 Task: Create a board button that sends an email notification to softage.1@softage.net with the subject "Upcoming Product Launch" and the message "I hope this email finds you well. My name is Rahul, and I represent Softage technology , a leading player in the It sector."
Action: Mouse moved to (1098, 89)
Screenshot: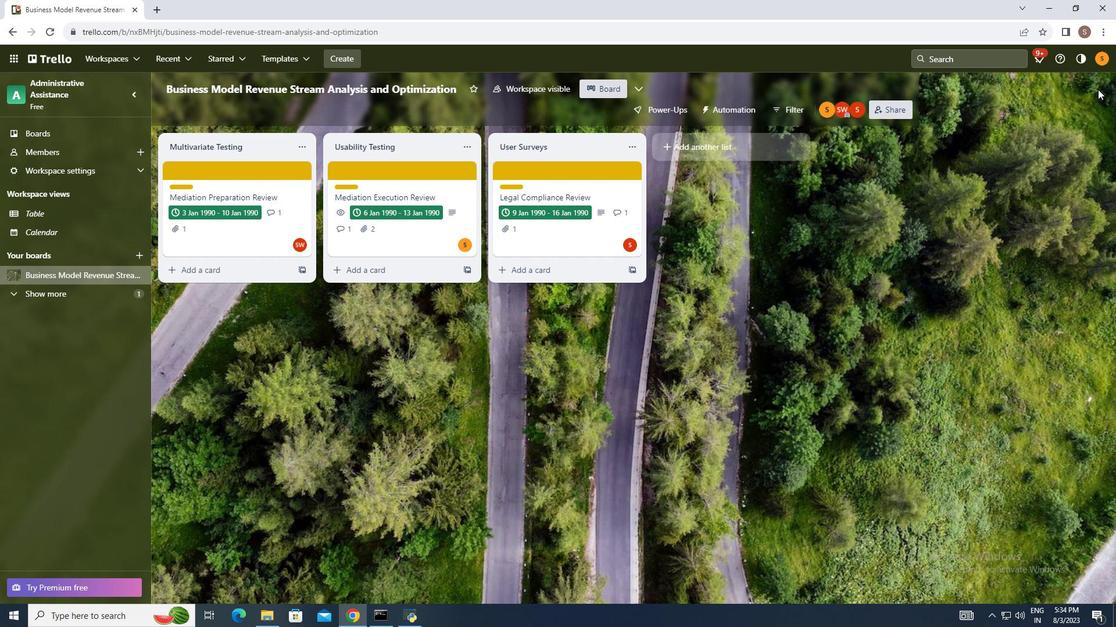 
Action: Mouse pressed left at (1098, 89)
Screenshot: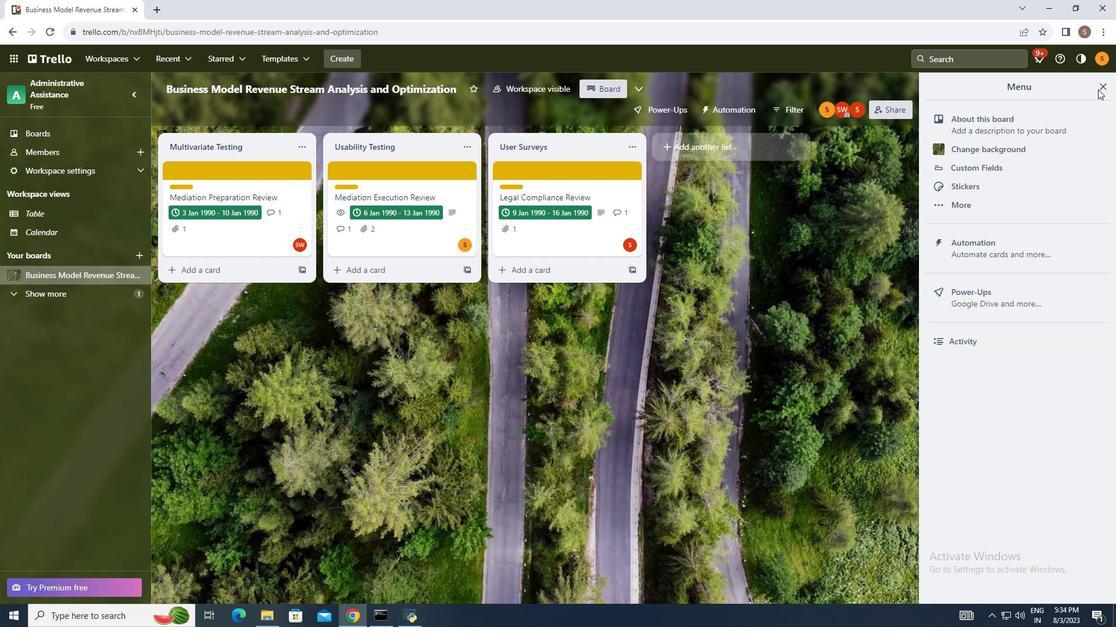 
Action: Mouse moved to (998, 248)
Screenshot: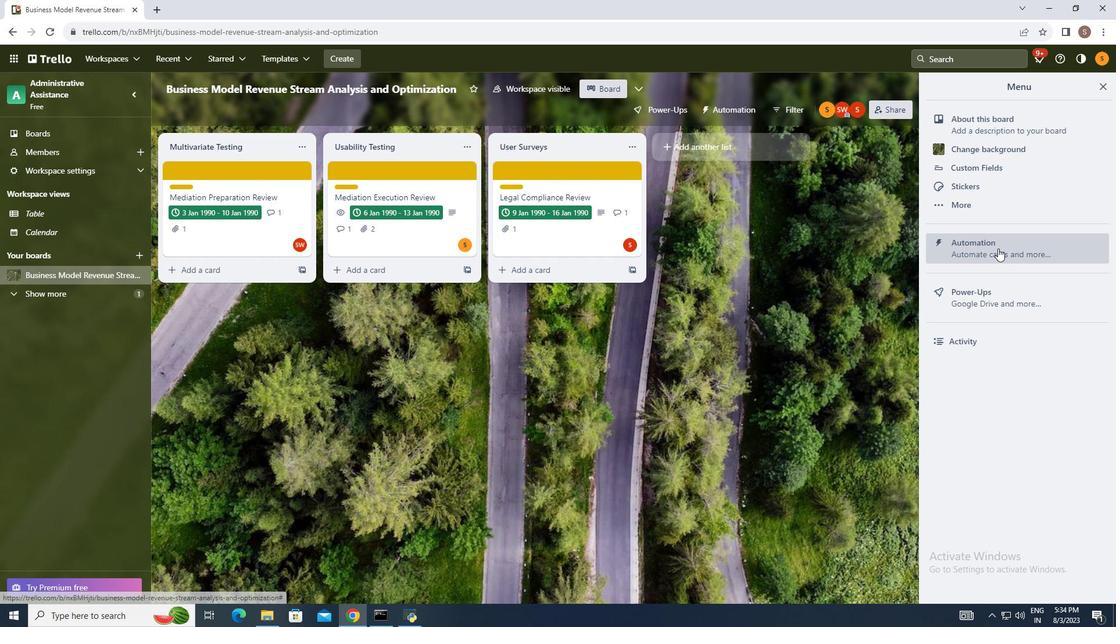 
Action: Mouse pressed left at (998, 248)
Screenshot: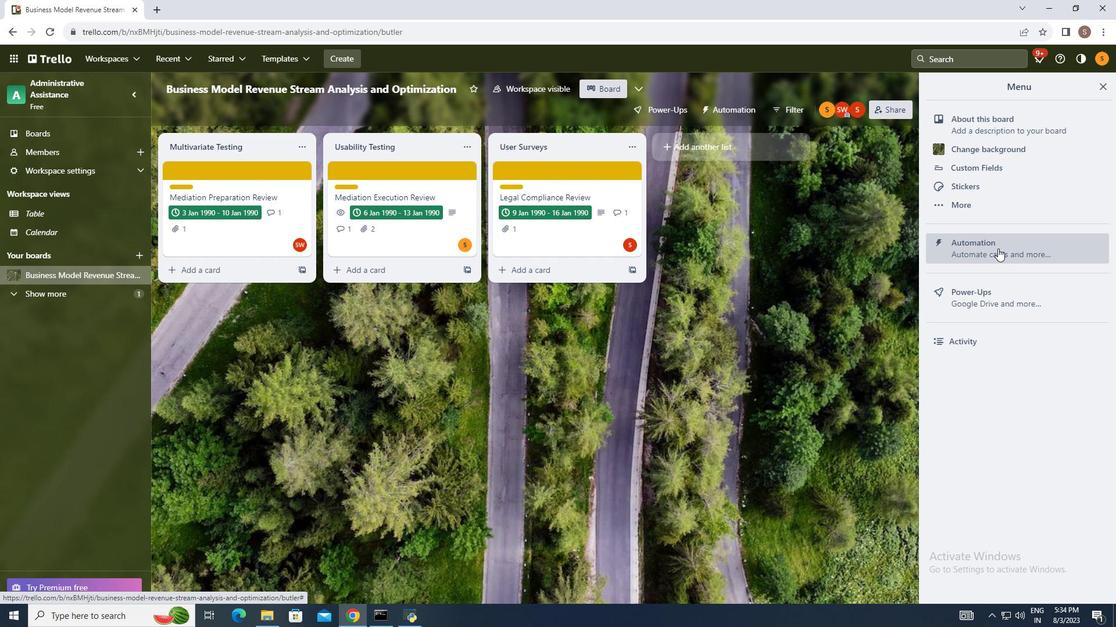 
Action: Mouse moved to (201, 319)
Screenshot: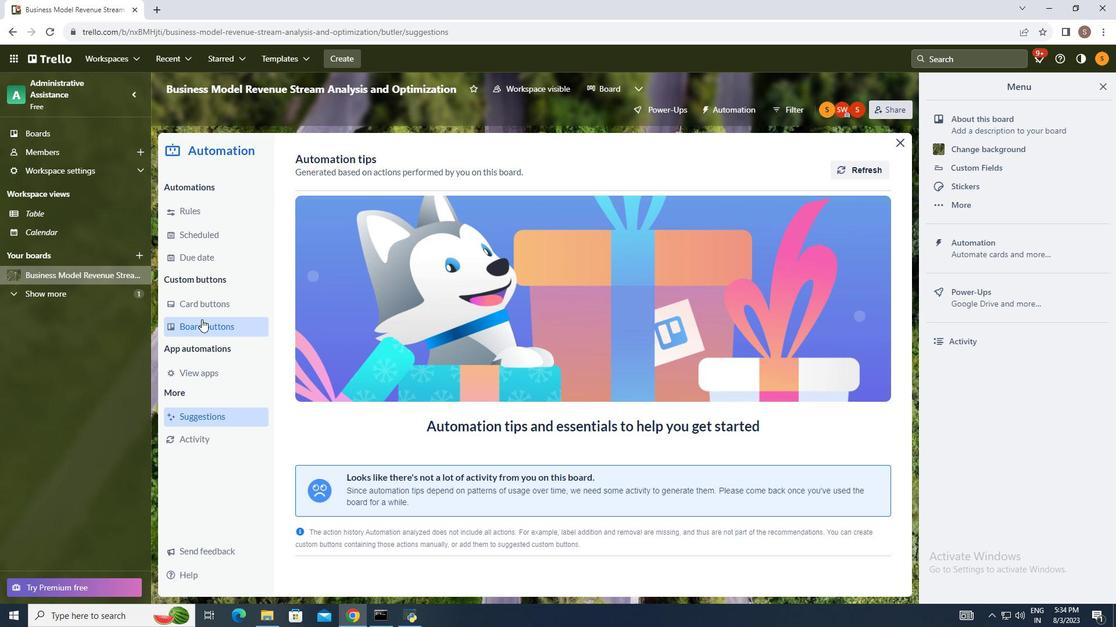 
Action: Mouse pressed left at (201, 319)
Screenshot: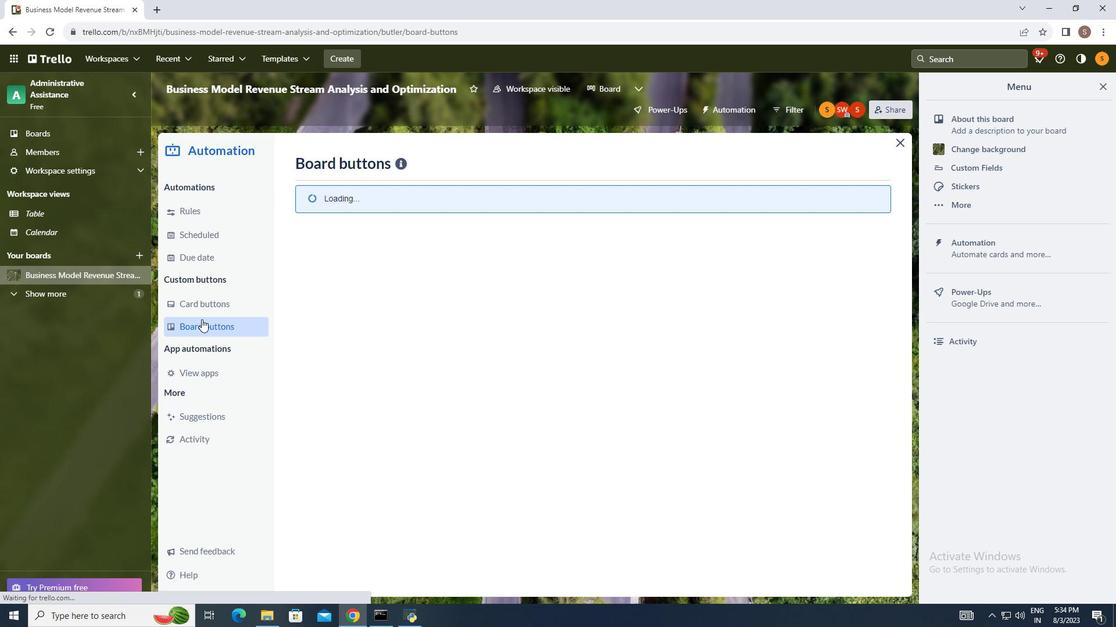 
Action: Mouse moved to (831, 160)
Screenshot: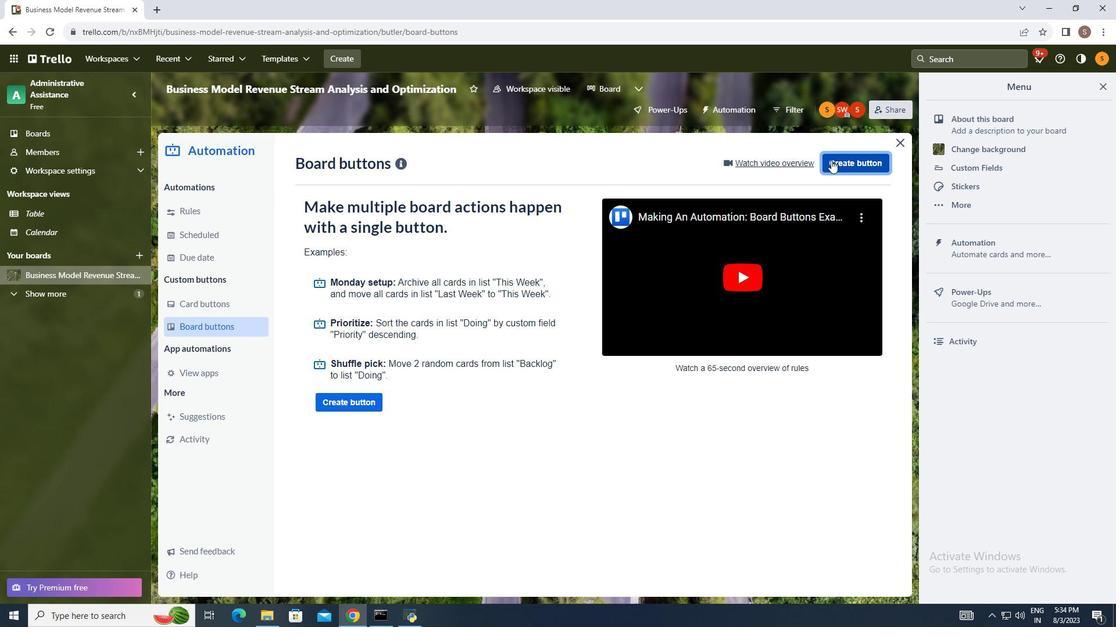 
Action: Mouse pressed left at (831, 160)
Screenshot: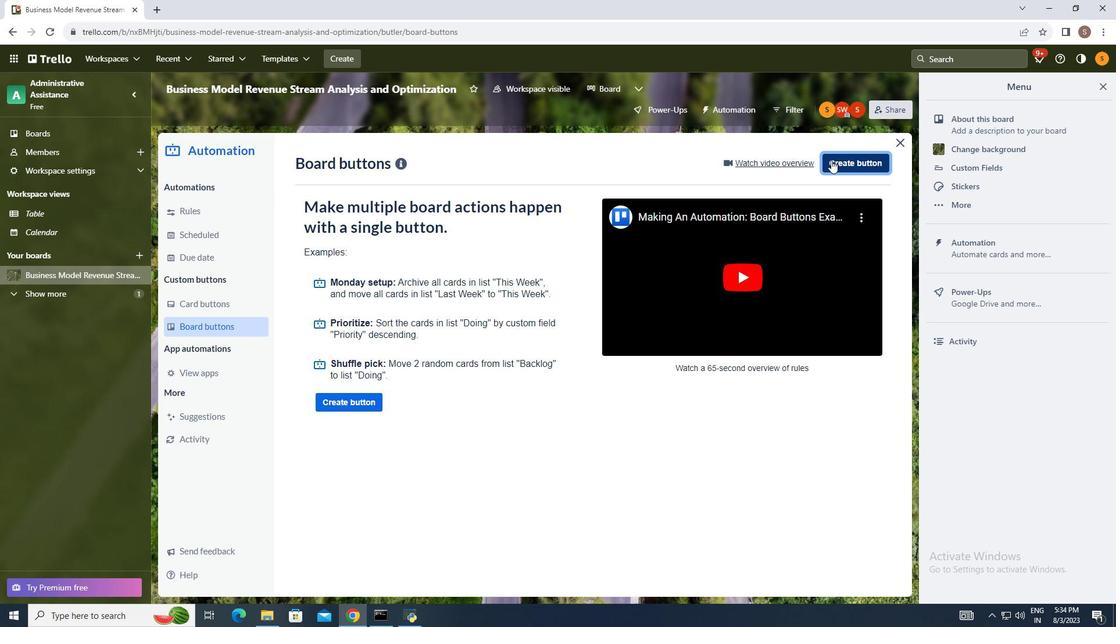 
Action: Mouse moved to (579, 319)
Screenshot: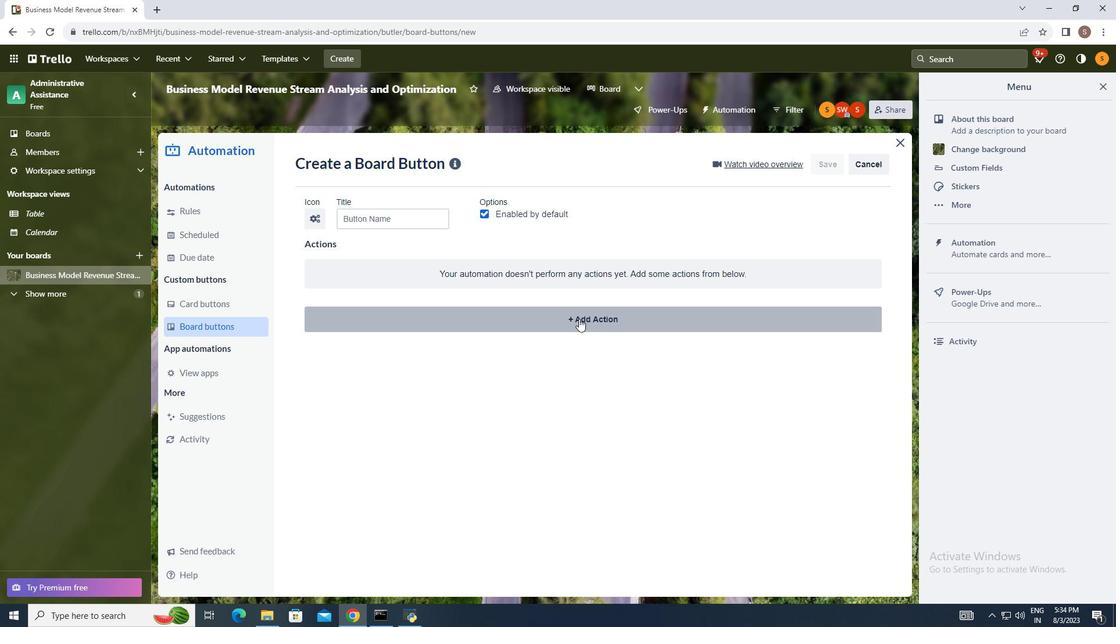 
Action: Mouse pressed left at (579, 319)
Screenshot: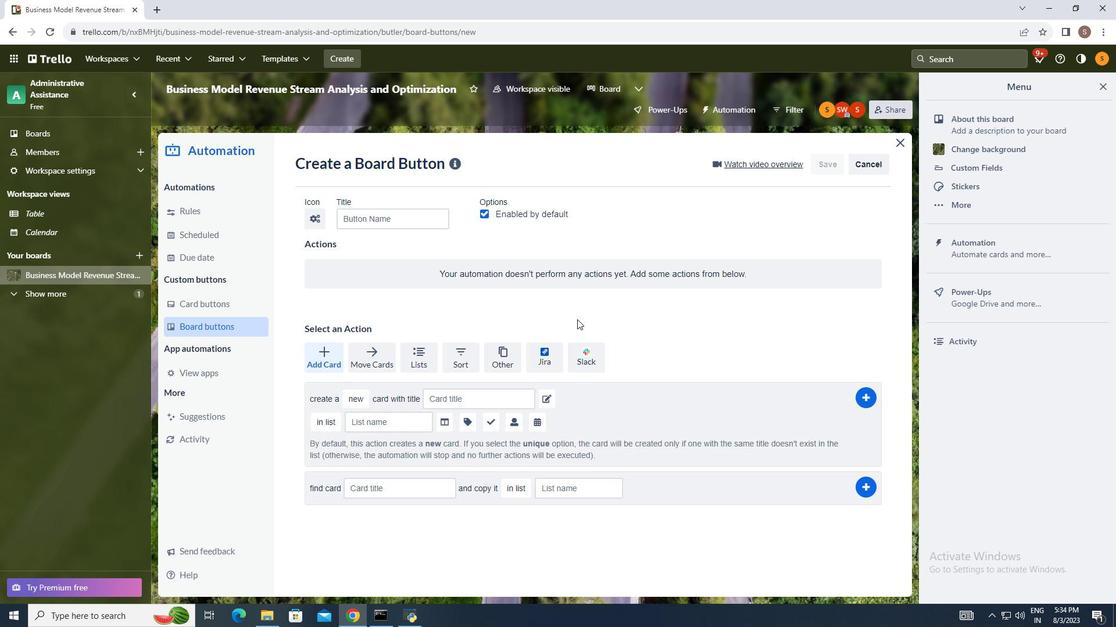 
Action: Mouse moved to (491, 355)
Screenshot: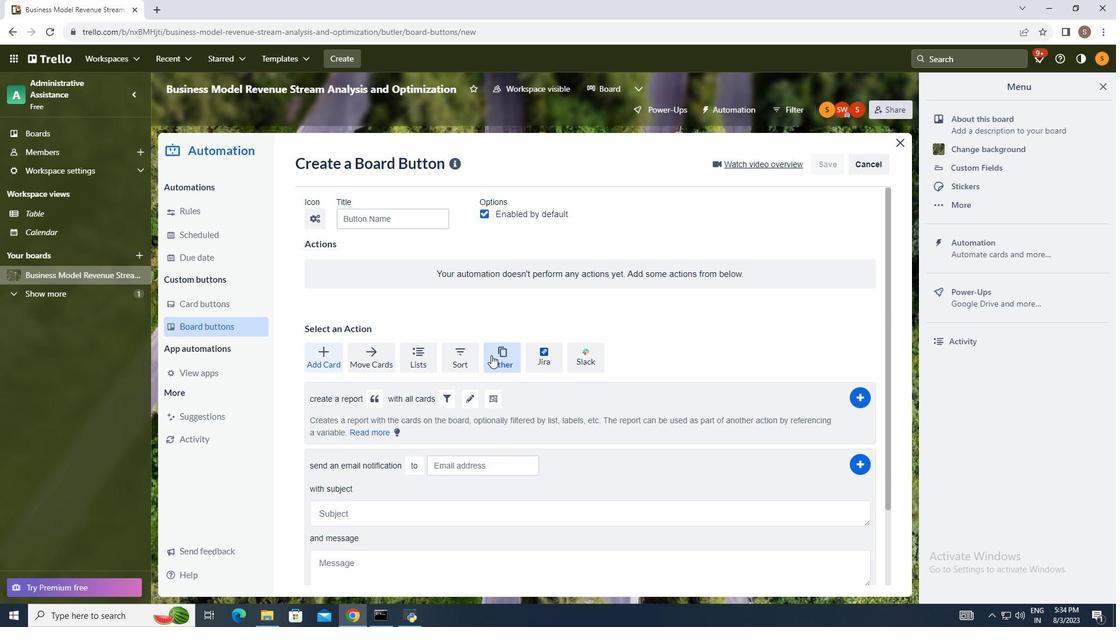 
Action: Mouse pressed left at (491, 355)
Screenshot: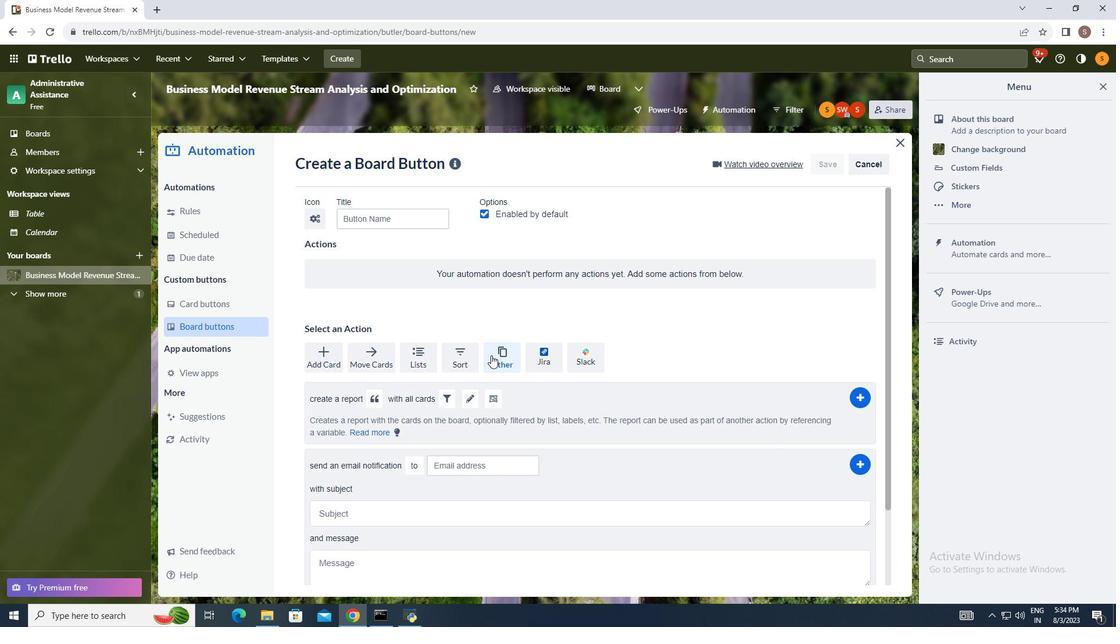 
Action: Mouse moved to (595, 442)
Screenshot: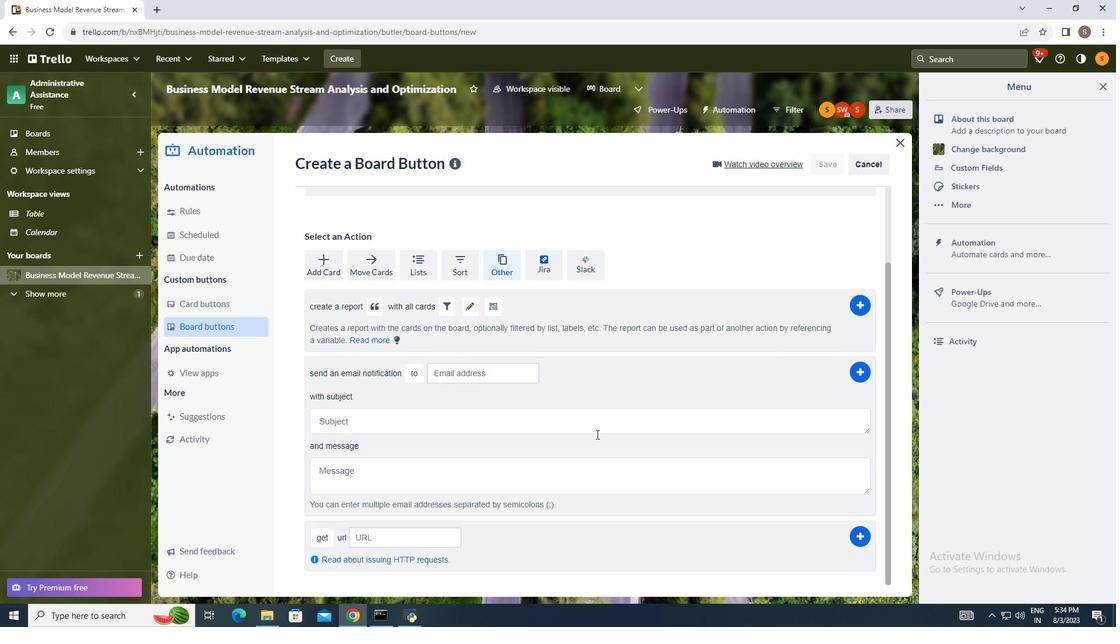 
Action: Mouse scrolled (589, 445) with delta (0, 0)
Screenshot: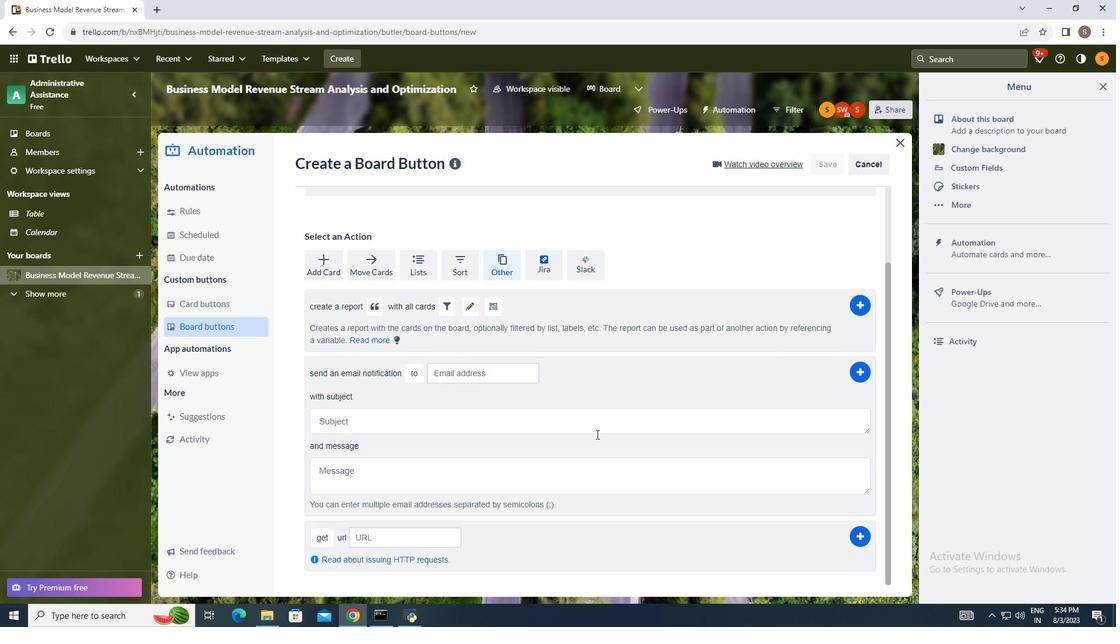 
Action: Mouse moved to (595, 442)
Screenshot: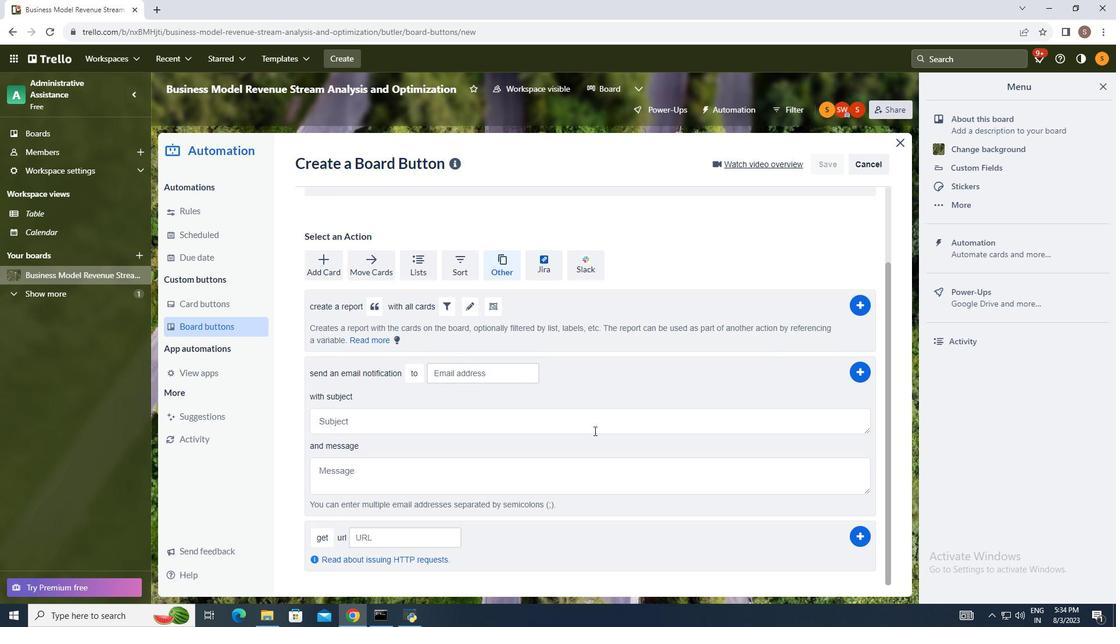 
Action: Mouse scrolled (595, 441) with delta (0, 0)
Screenshot: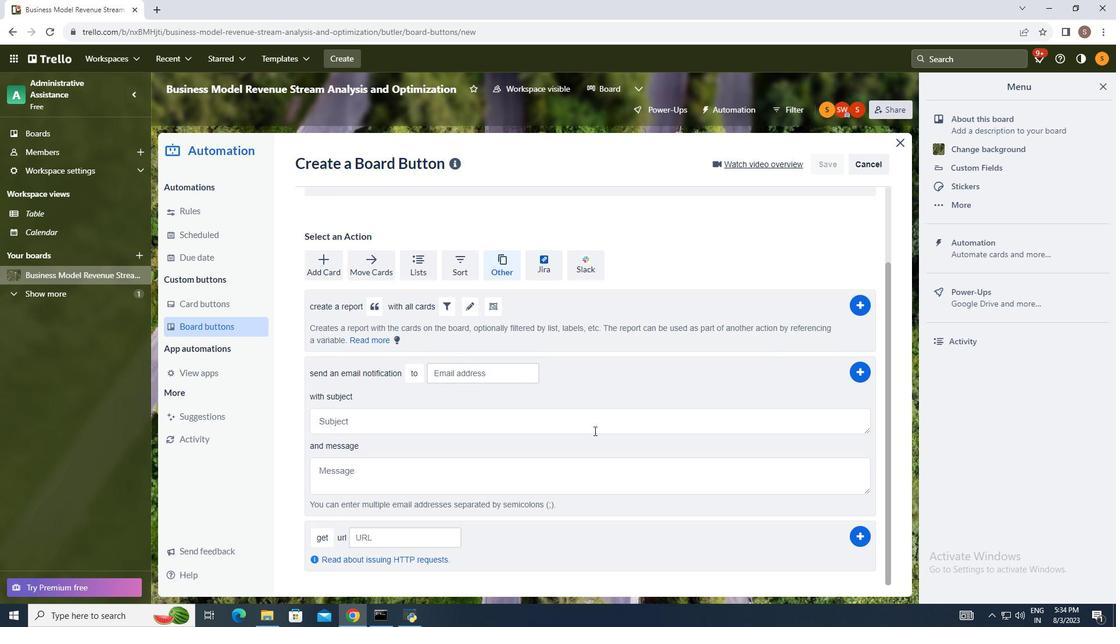 
Action: Mouse moved to (596, 438)
Screenshot: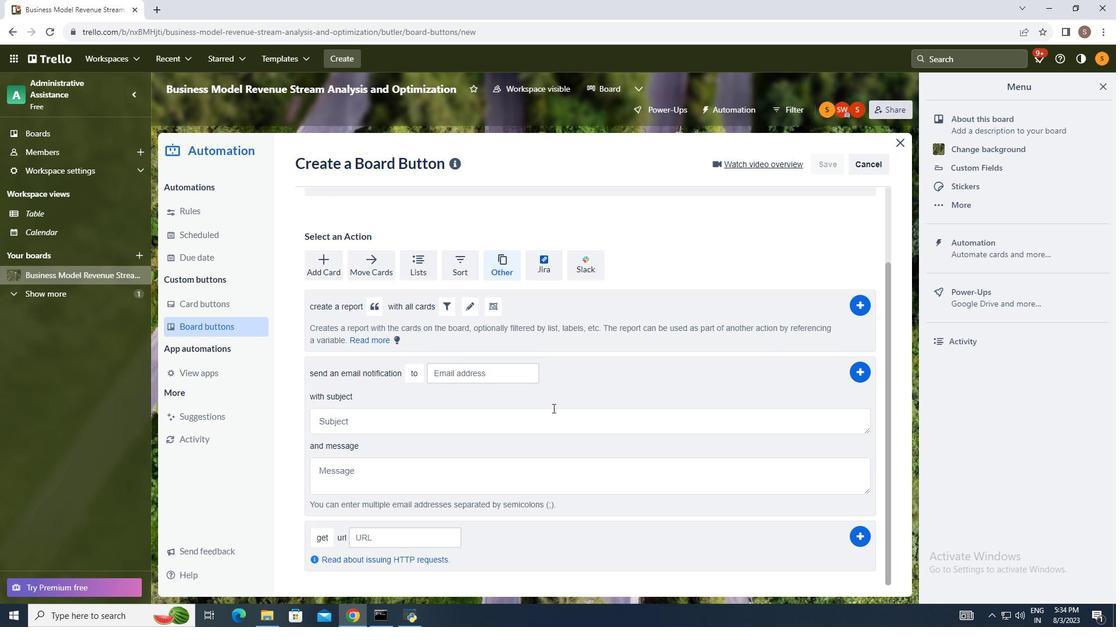 
Action: Mouse scrolled (596, 437) with delta (0, 0)
Screenshot: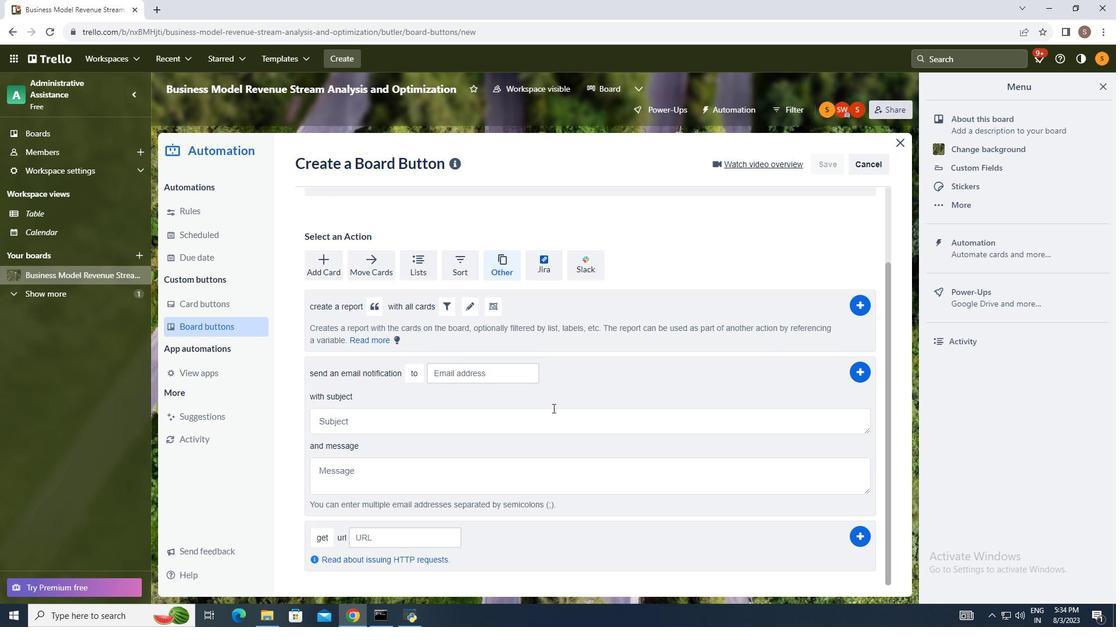 
Action: Mouse moved to (595, 434)
Screenshot: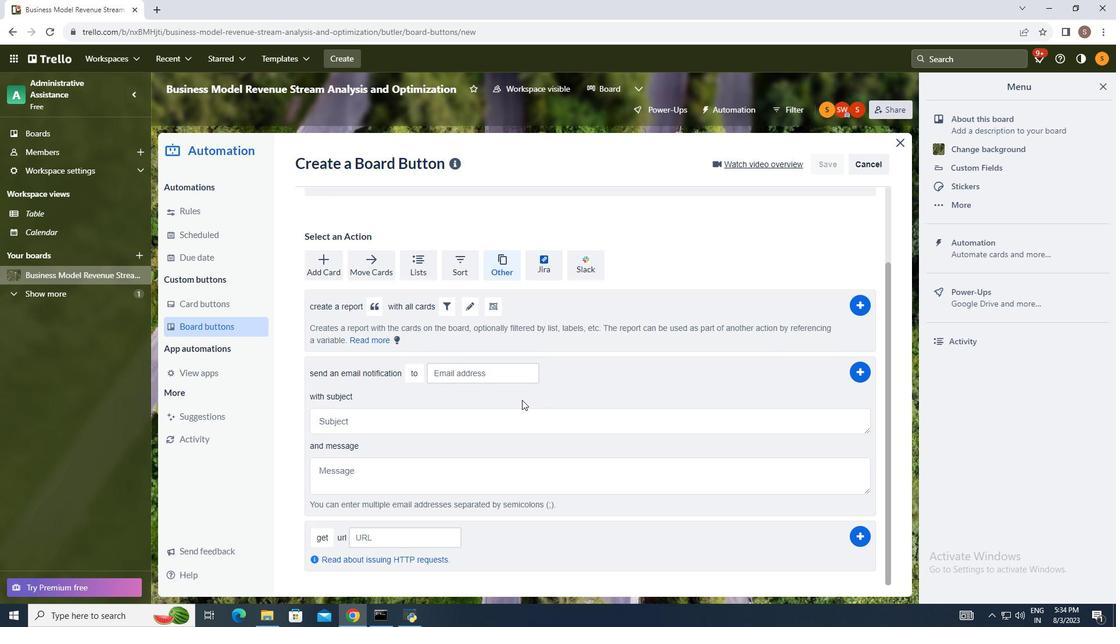 
Action: Mouse scrolled (596, 434) with delta (0, 0)
Screenshot: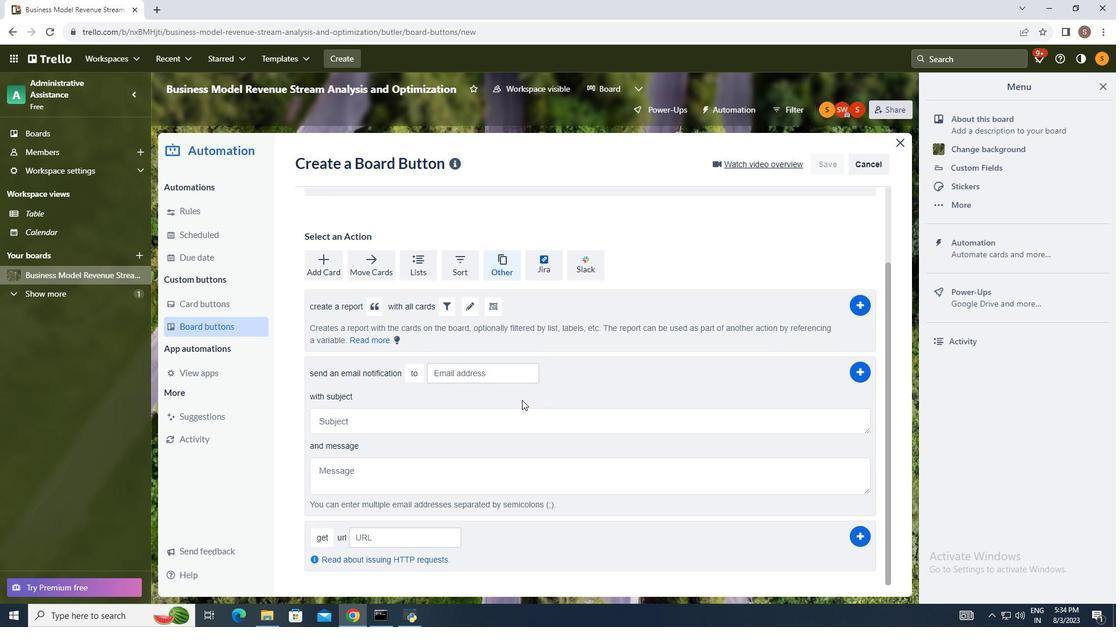
Action: Mouse moved to (410, 376)
Screenshot: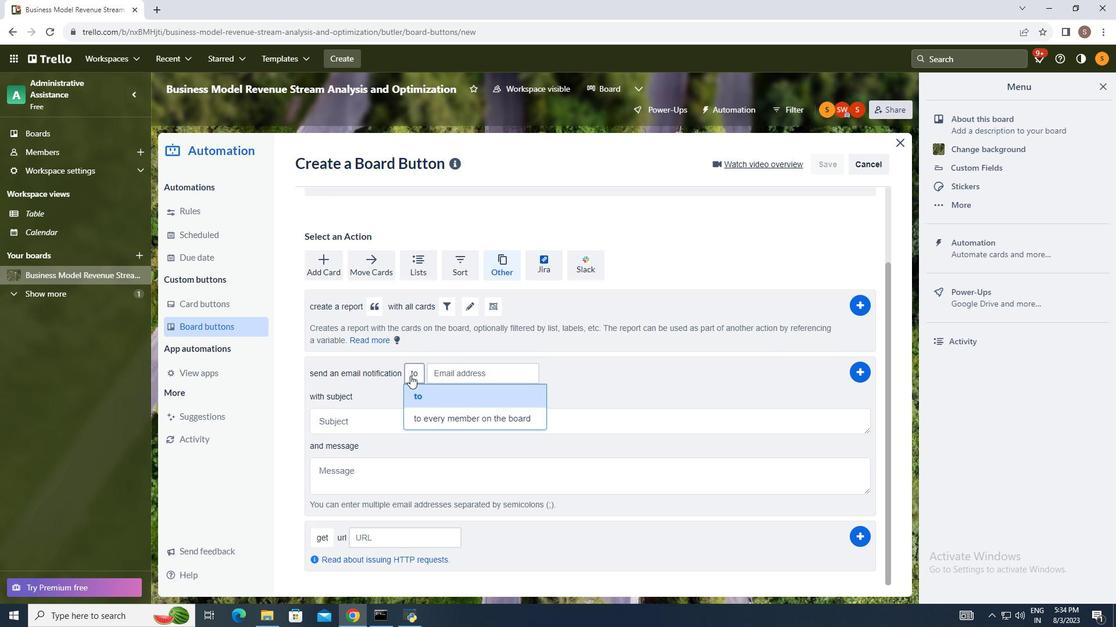 
Action: Mouse pressed left at (410, 376)
Screenshot: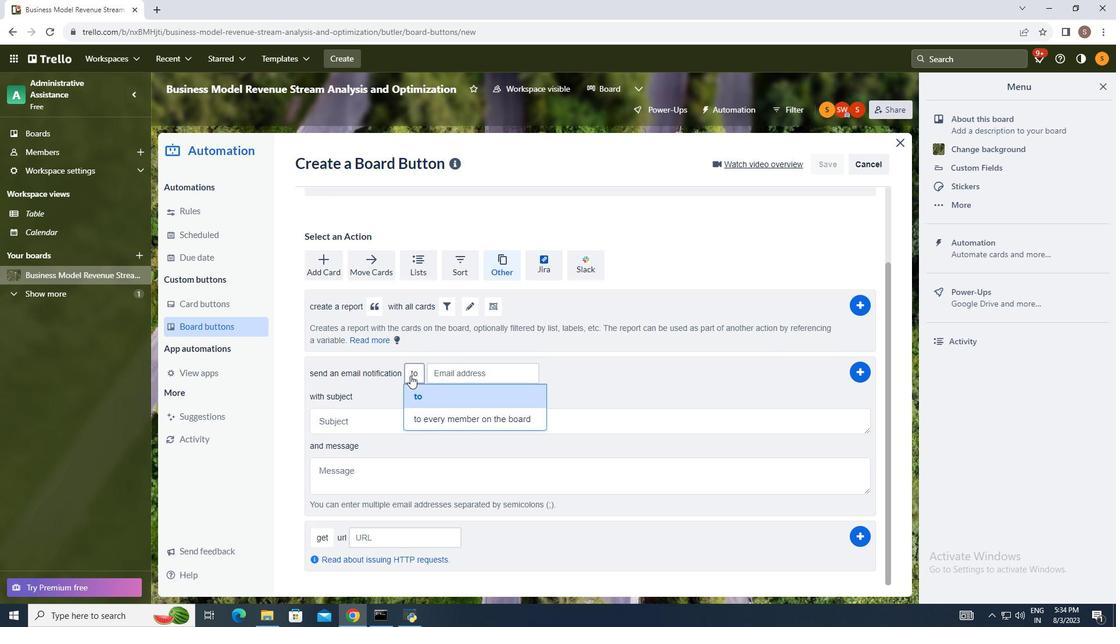 
Action: Mouse moved to (417, 395)
Screenshot: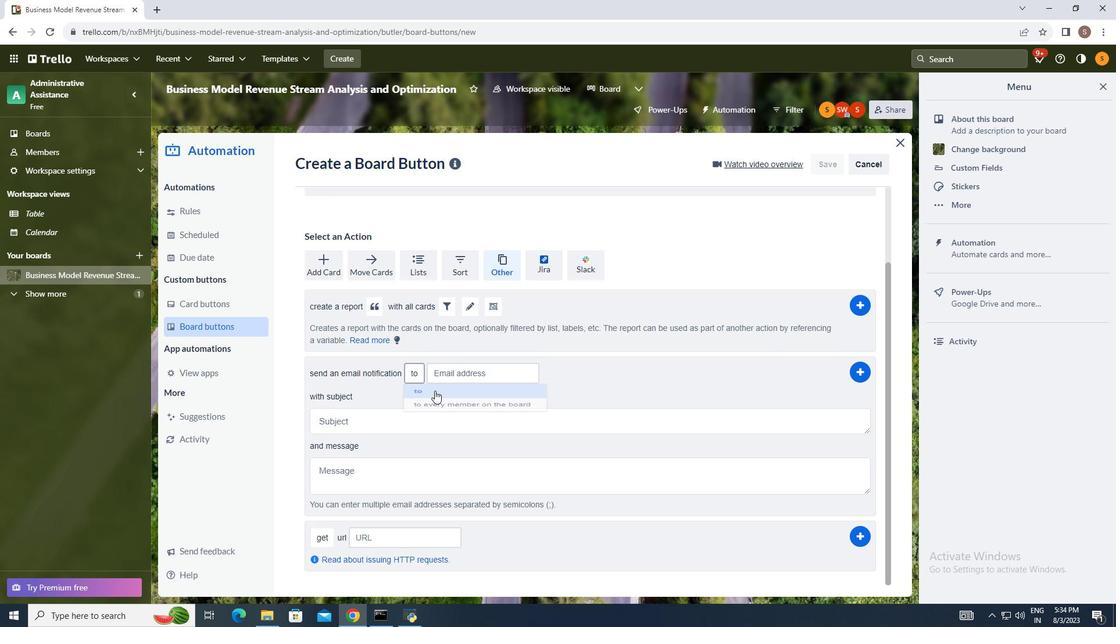 
Action: Mouse pressed left at (417, 395)
Screenshot: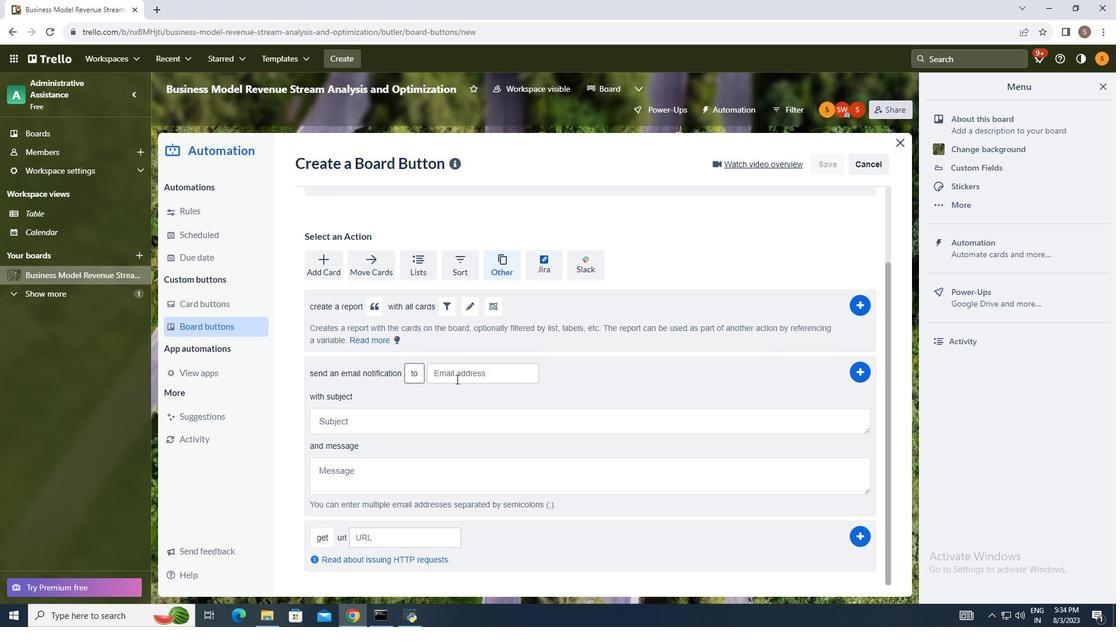 
Action: Mouse moved to (460, 374)
Screenshot: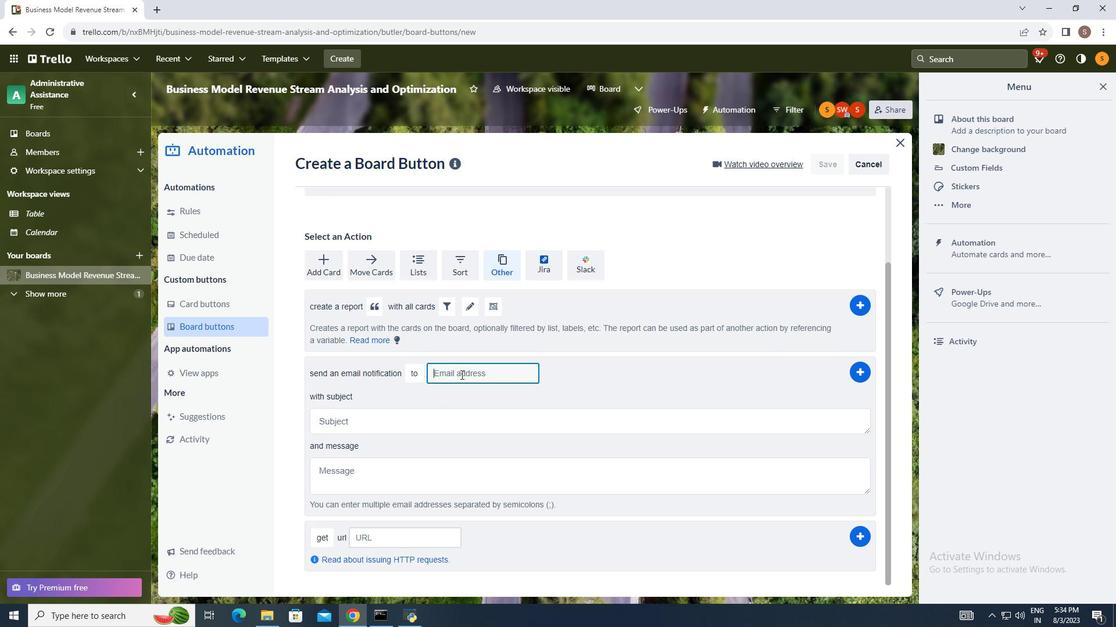 
Action: Mouse pressed left at (460, 374)
Screenshot: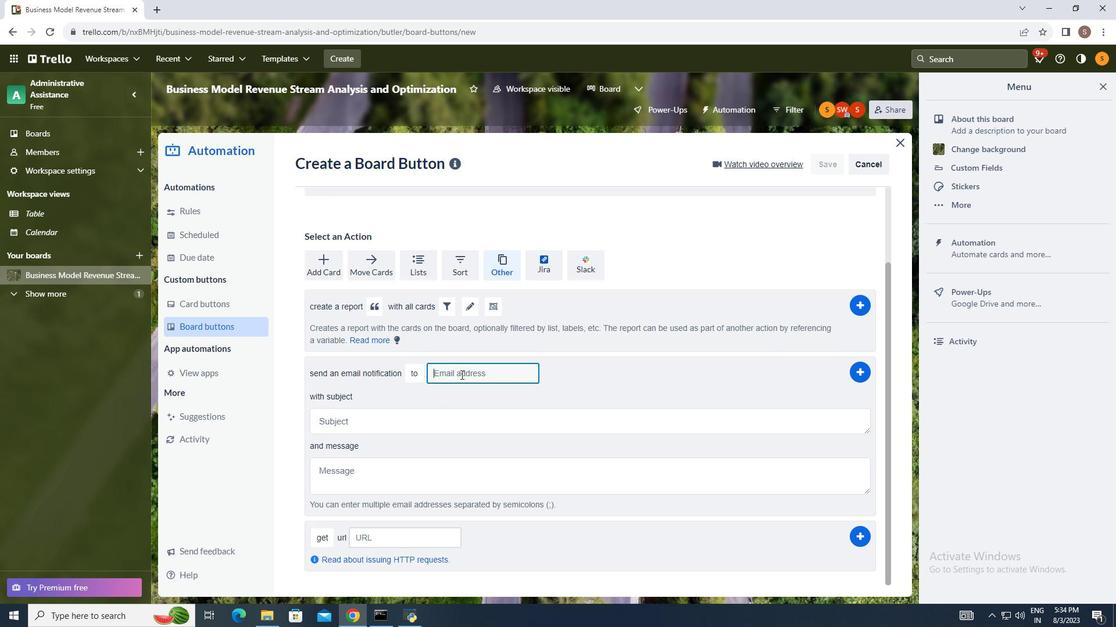 
Action: Key pressed softage.1<Key.shift><Key.shift><Key.shift><Key.shift>@softage.net
Screenshot: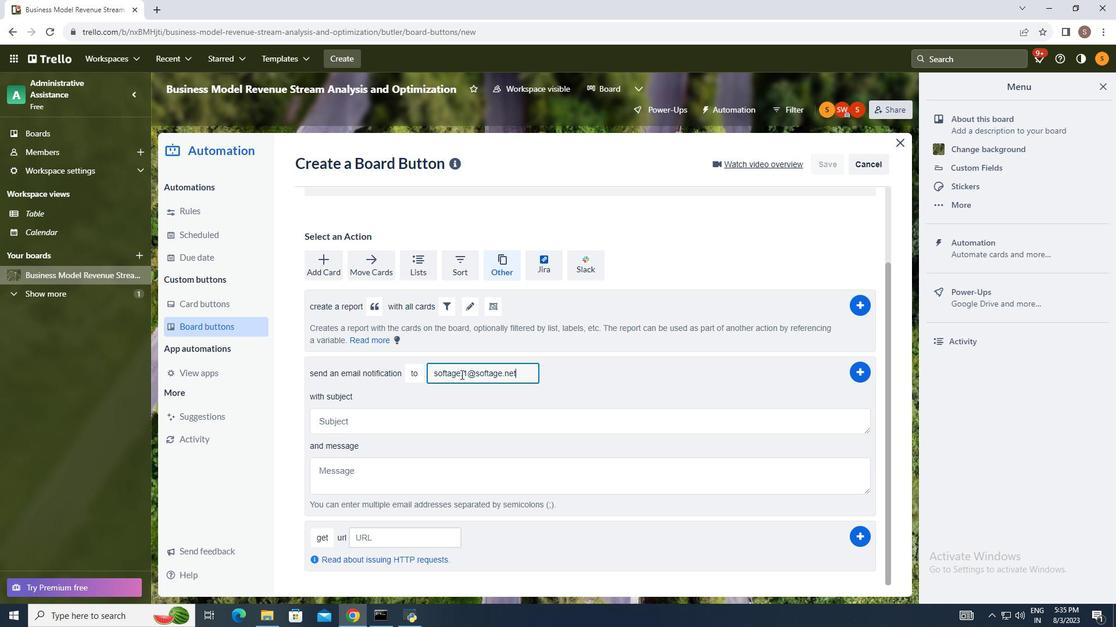 
Action: Mouse moved to (400, 422)
Screenshot: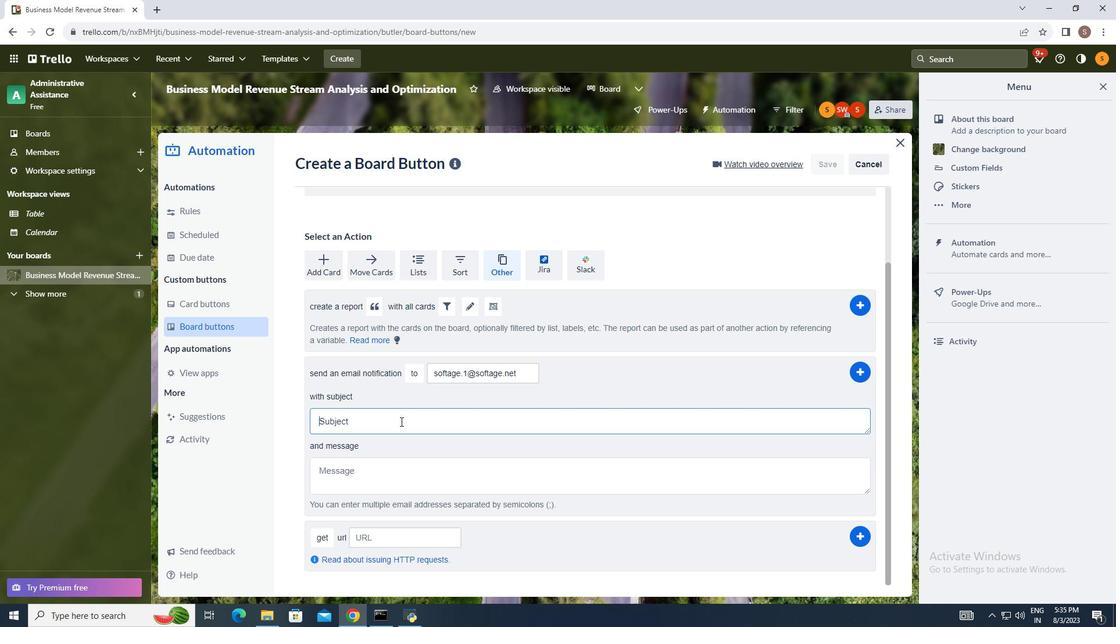 
Action: Mouse pressed left at (400, 422)
Screenshot: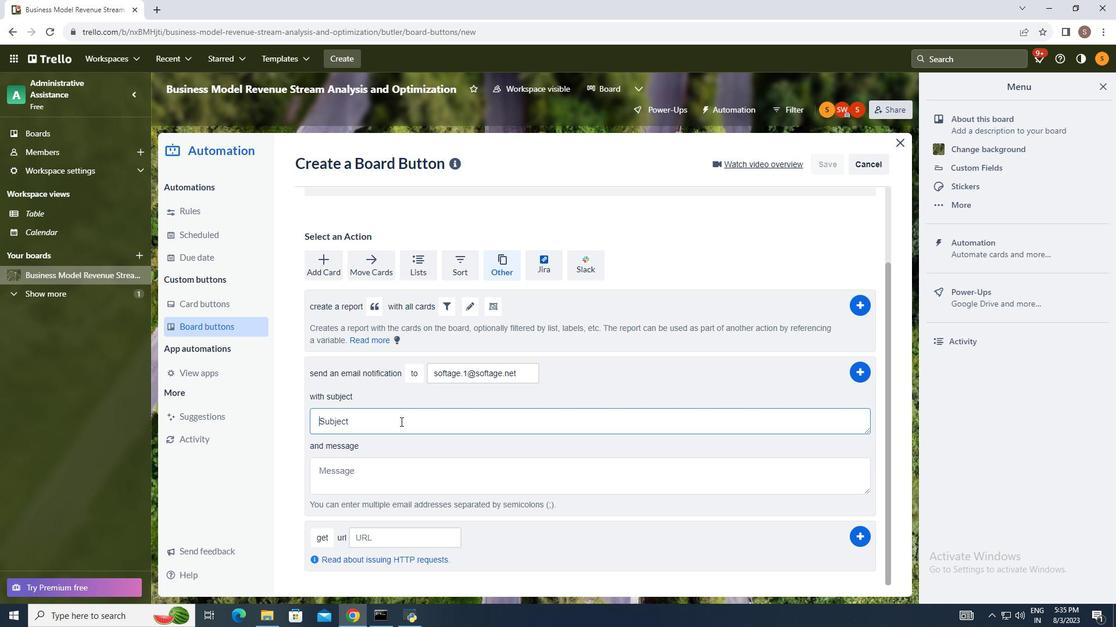 
Action: Mouse moved to (392, 394)
Screenshot: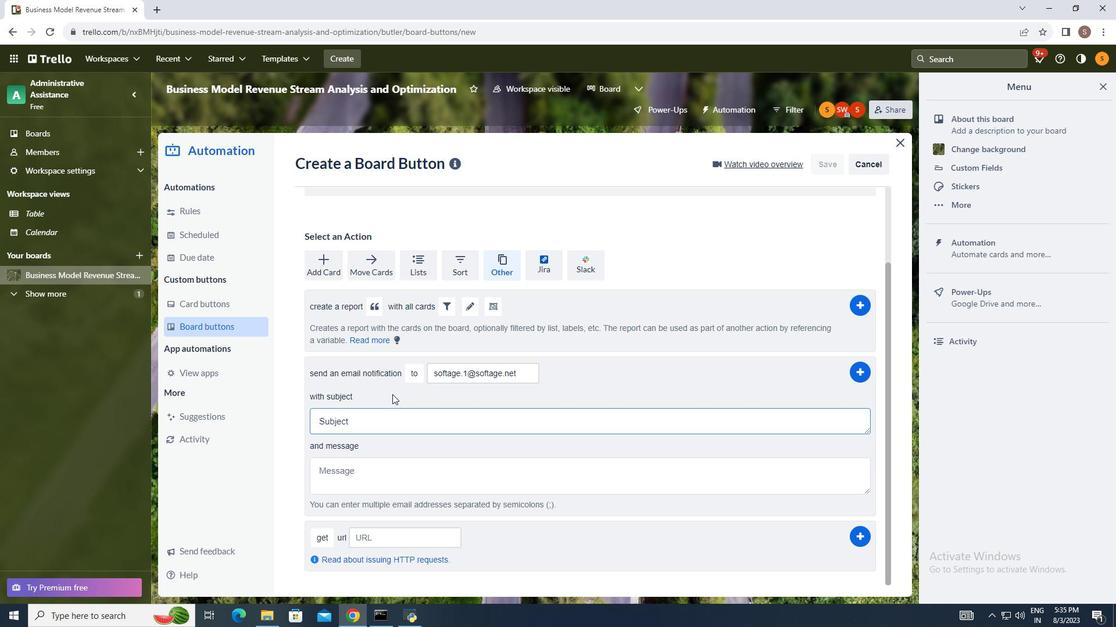 
Action: Key pressed <Key.shift>Upcoming<Key.space><Key.shift>Product<Key.space><Key.shift>Lu<Key.backspace>aunch
Screenshot: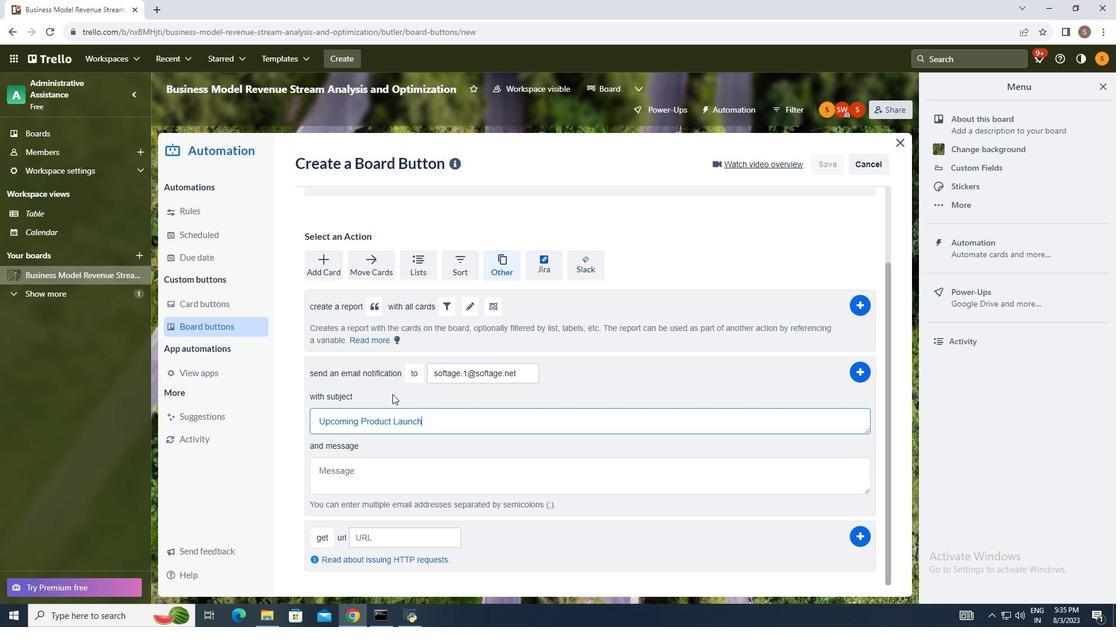 
Action: Mouse moved to (413, 477)
Screenshot: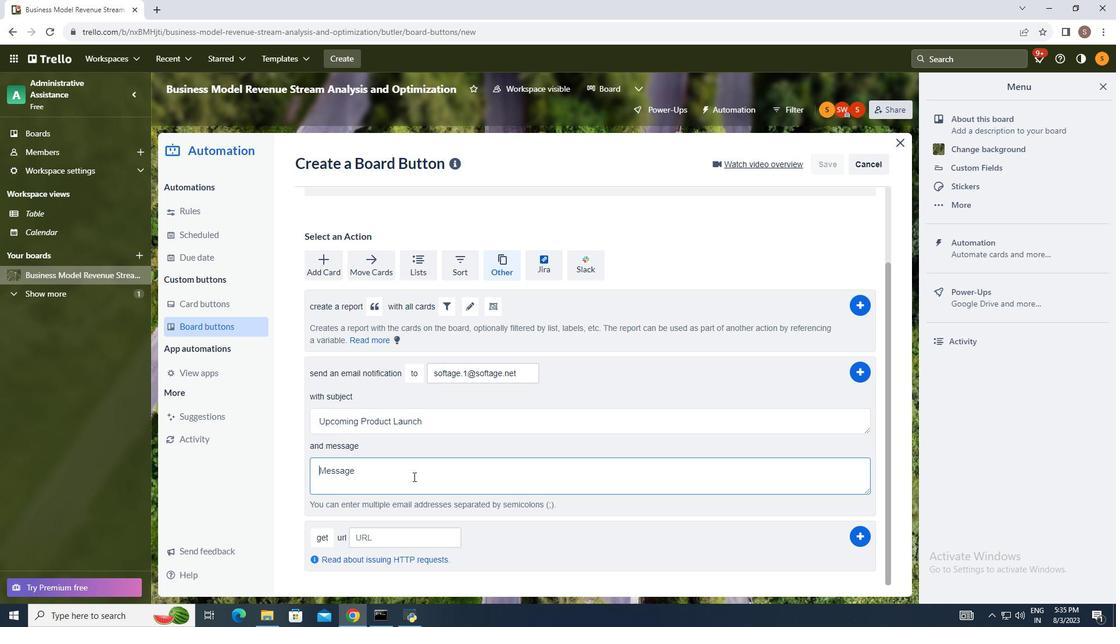 
Action: Mouse pressed left at (413, 477)
Screenshot: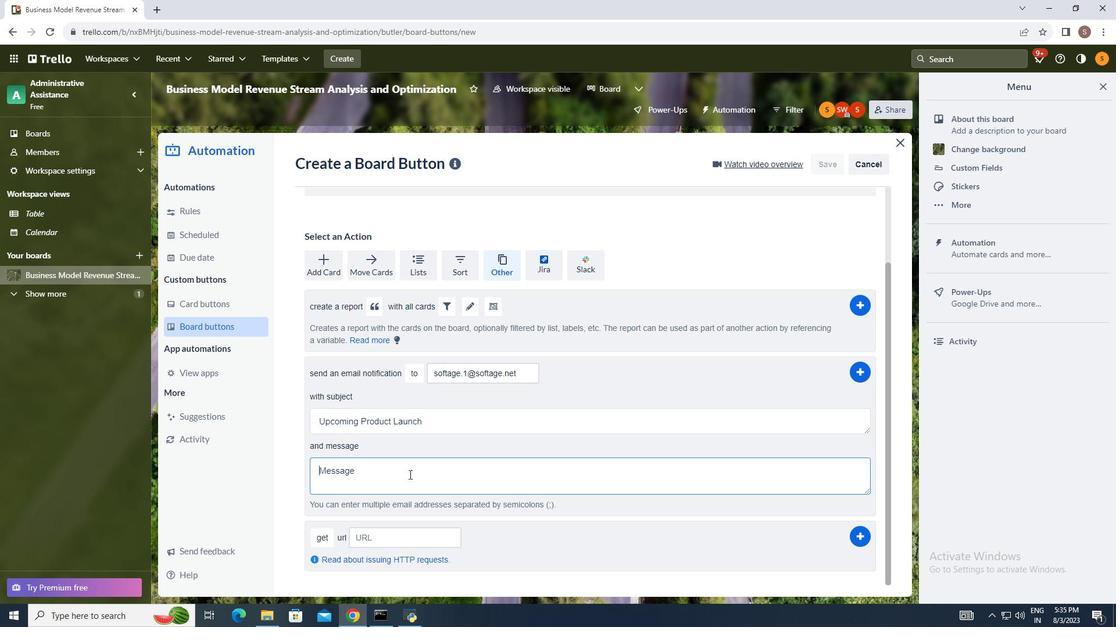 
Action: Mouse moved to (395, 449)
Screenshot: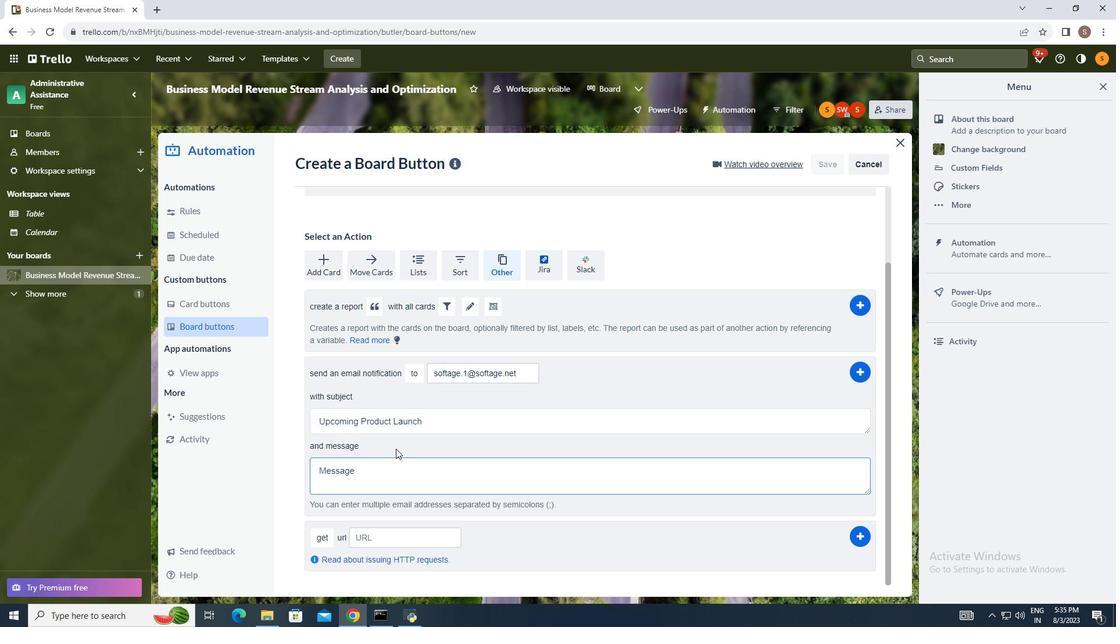 
Action: Key pressed <Key.shift>I<Key.space>hope<Key.space>this<Key.space>email<Key.space>finds<Key.space>you<Key.space>well.<Key.space><Key.shift>My<Key.space>name<Key.space>is<Key.space><Key.shift_r>Rahul<Key.space><Key.backspace>,<Key.space>and<Key.space><Key.shift>I<Key.space>represent<Key.space><Key.shift_r>Softage<Key.space>technology,<Key.space>a<Key.space>leading<Key.space>player<Key.space>in<Key.space>the<Key.space><Key.shift>IT<Key.space>sector
Screenshot: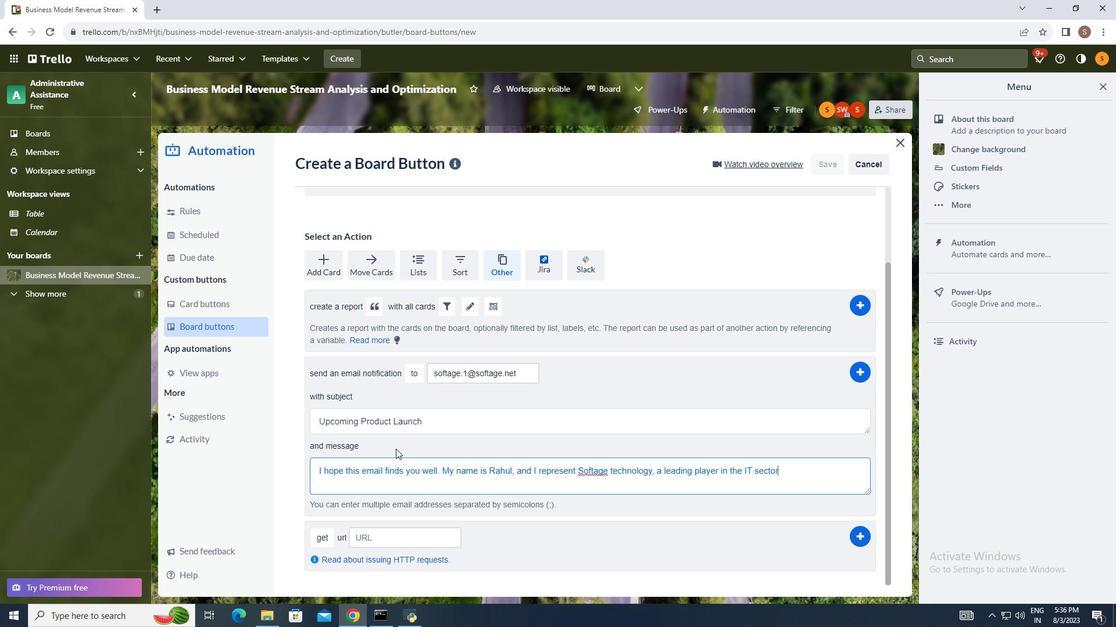 
Action: Mouse moved to (802, 447)
Screenshot: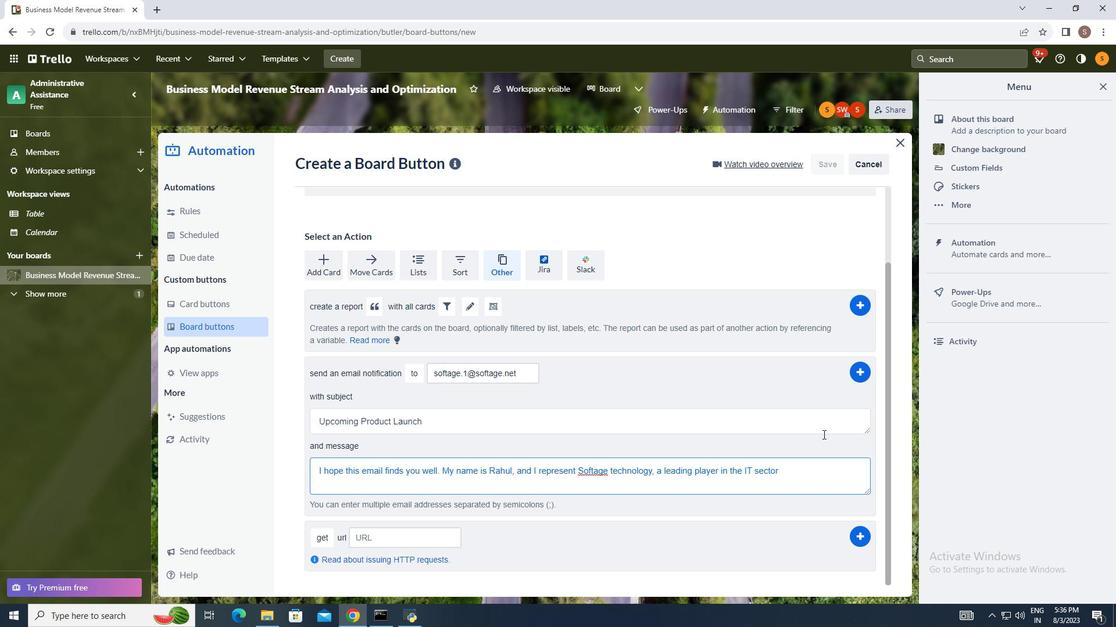 
Action: Mouse scrolled (802, 447) with delta (0, 0)
Screenshot: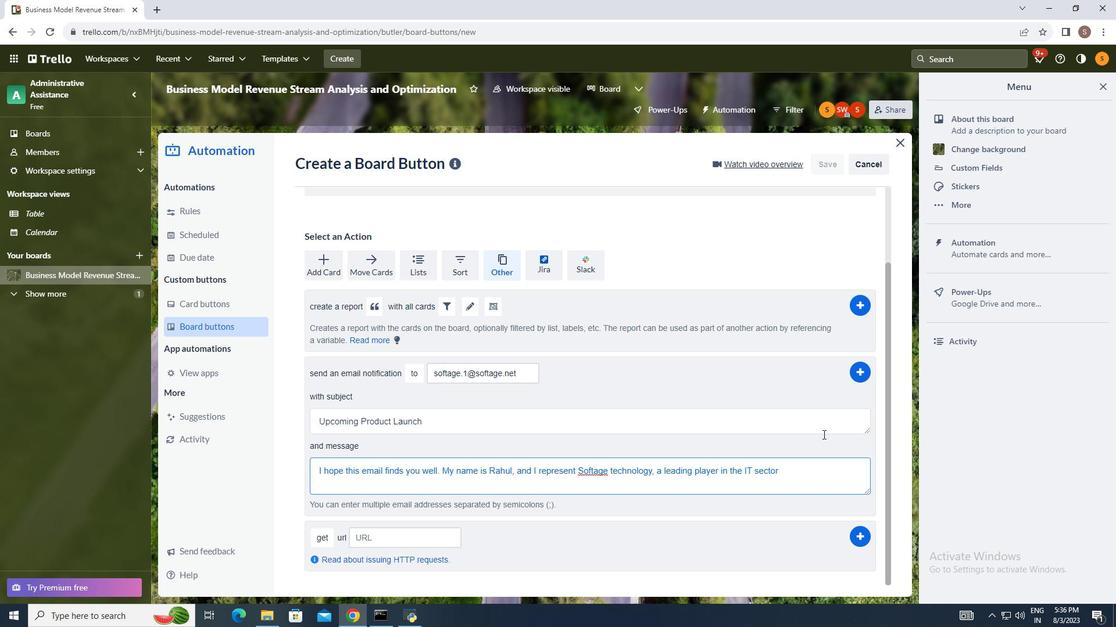 
Action: Mouse moved to (862, 369)
Screenshot: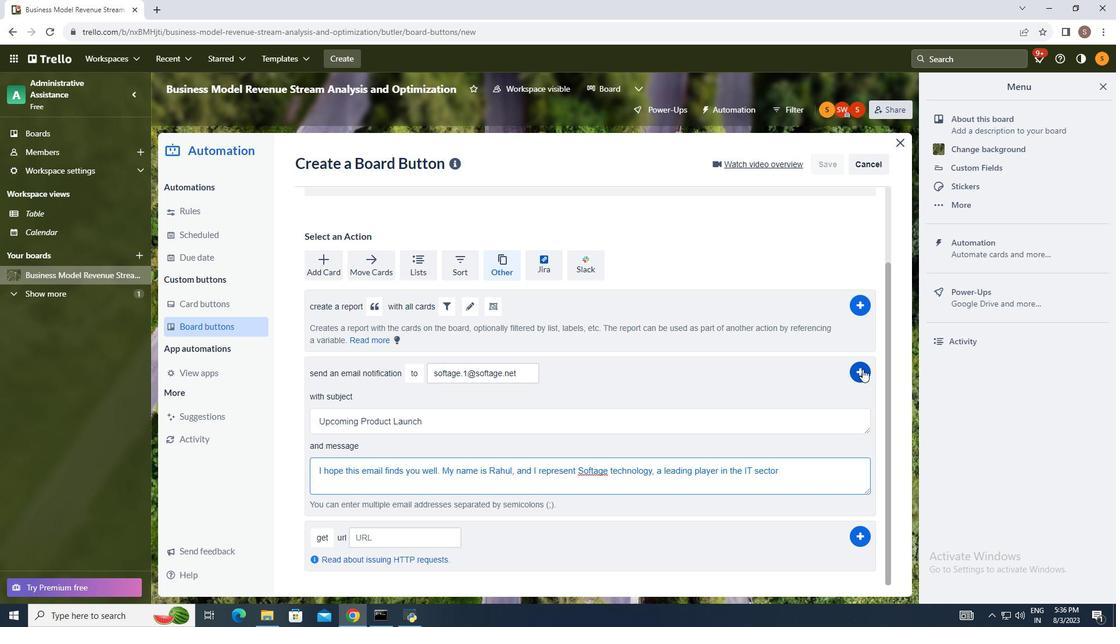 
Action: Mouse pressed left at (862, 369)
Screenshot: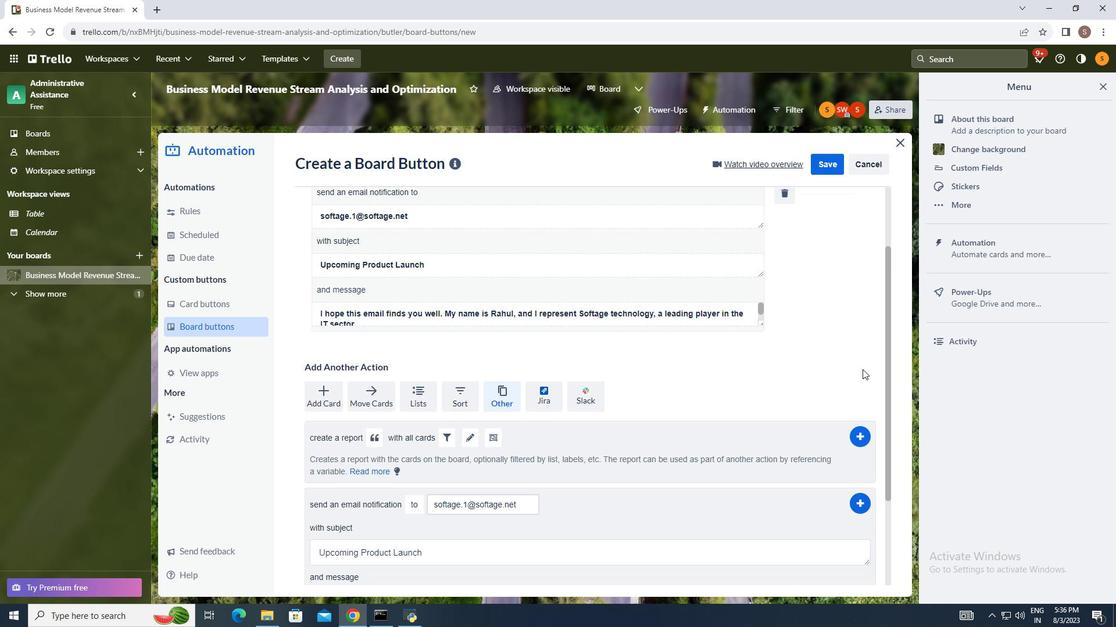 
